 Task: Click On Restore Defaults
Action: Mouse moved to (46, 7)
Screenshot: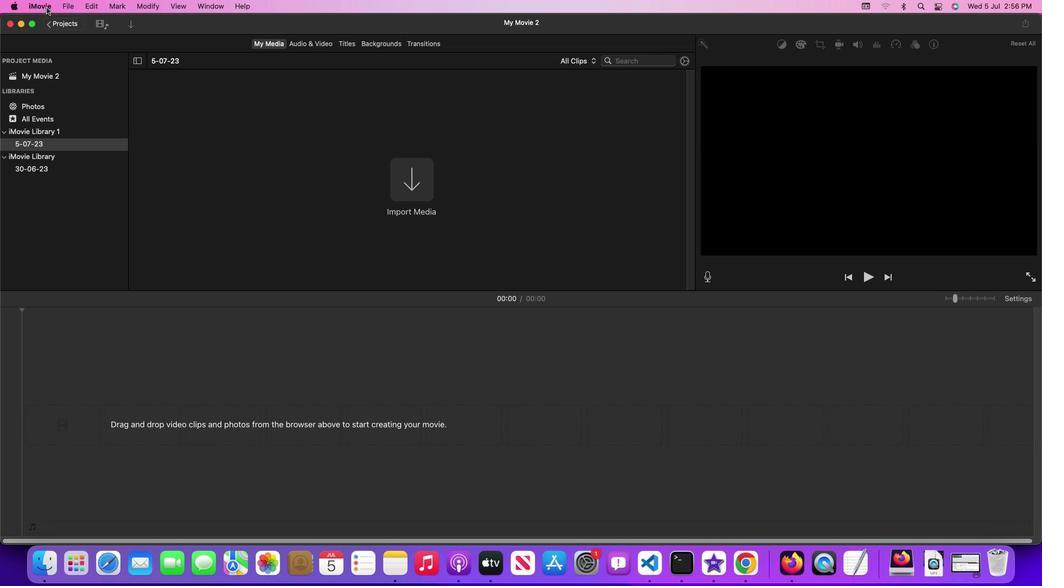 
Action: Mouse pressed left at (46, 7)
Screenshot: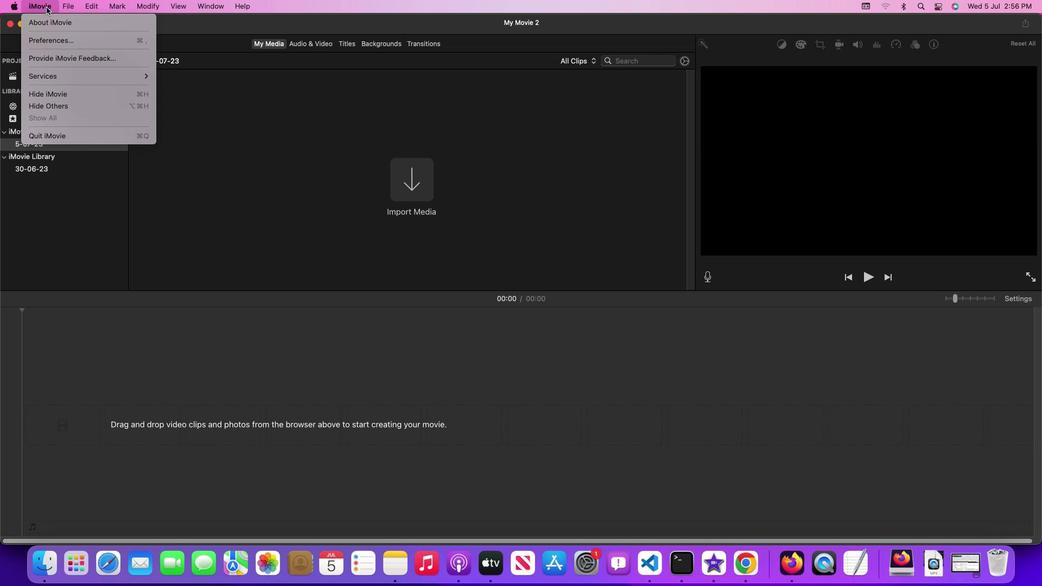 
Action: Mouse moved to (49, 78)
Screenshot: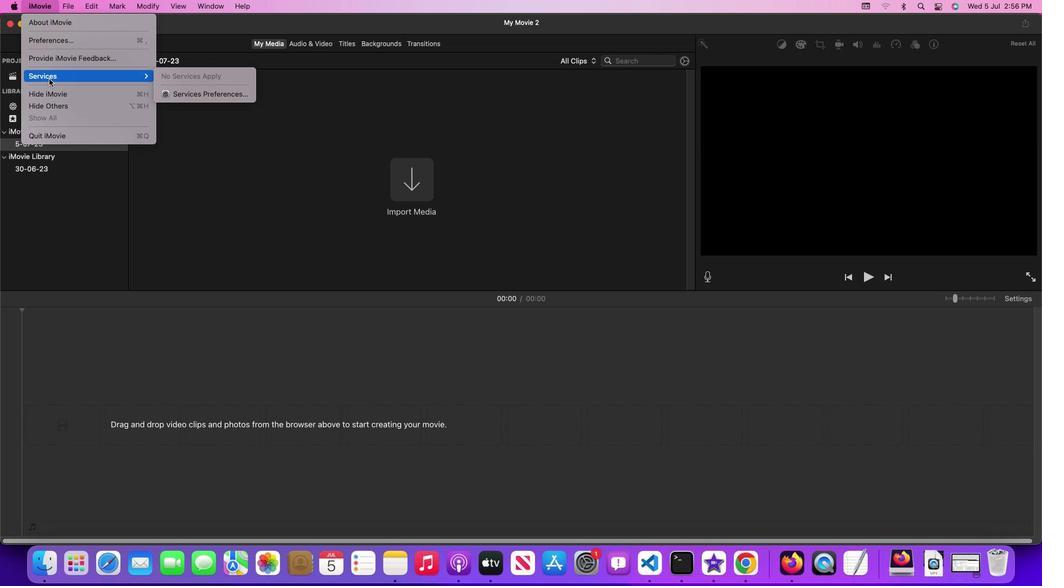 
Action: Mouse pressed left at (49, 78)
Screenshot: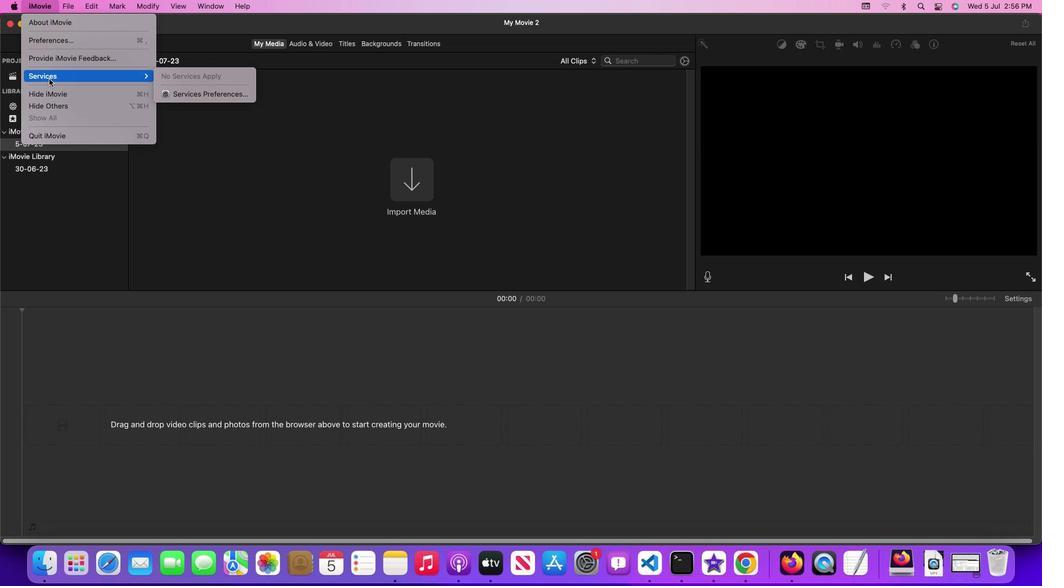 
Action: Mouse moved to (181, 92)
Screenshot: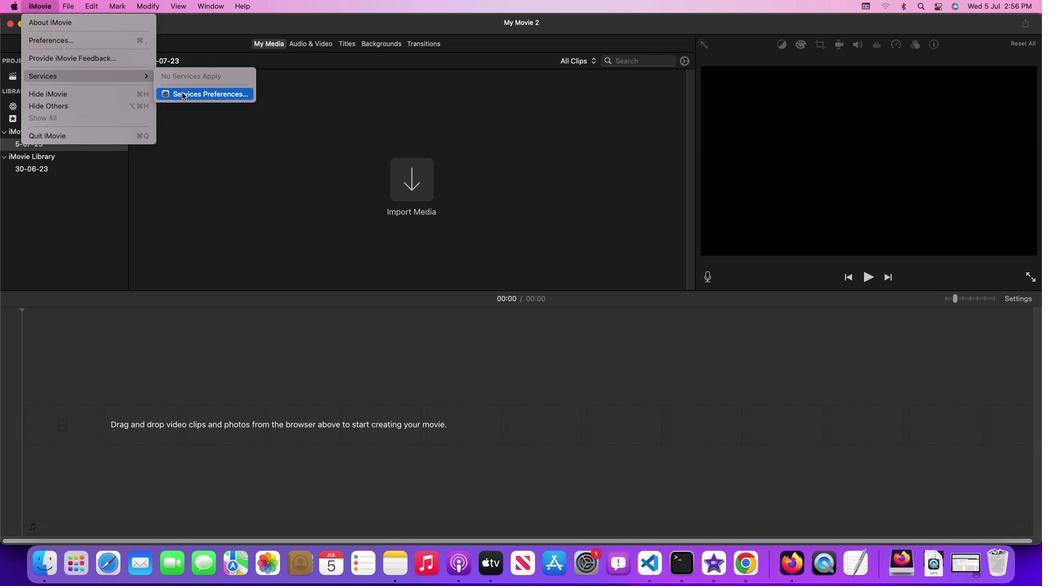 
Action: Mouse pressed left at (181, 92)
Screenshot: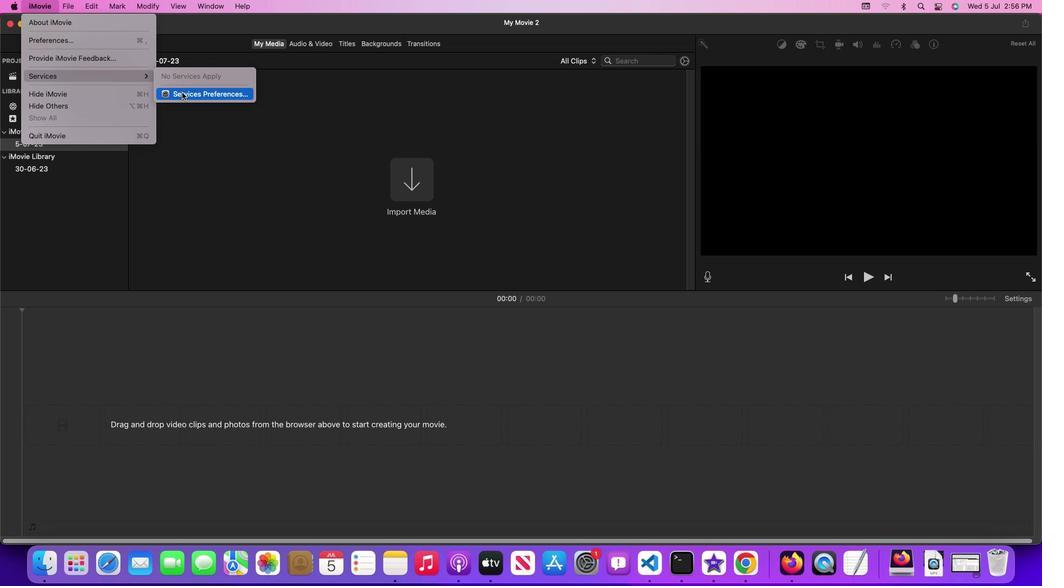 
Action: Mouse moved to (508, 60)
Screenshot: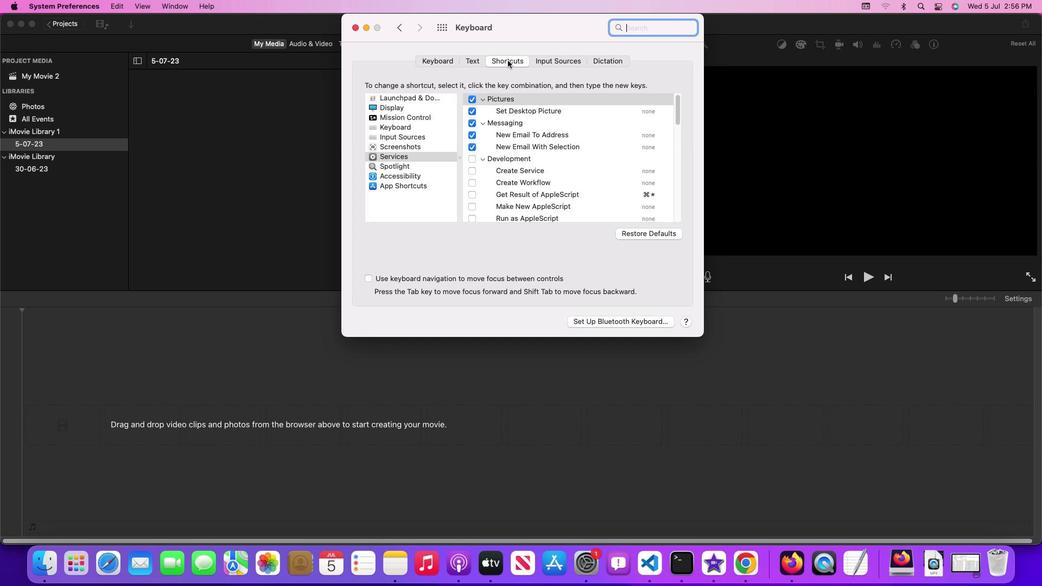 
Action: Mouse pressed left at (508, 60)
Screenshot: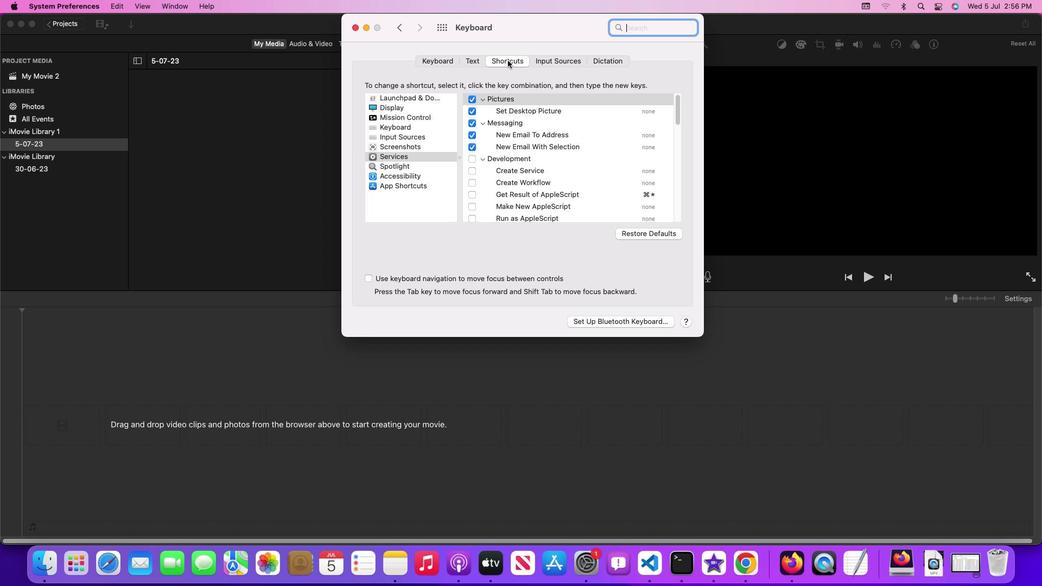 
Action: Mouse moved to (423, 136)
Screenshot: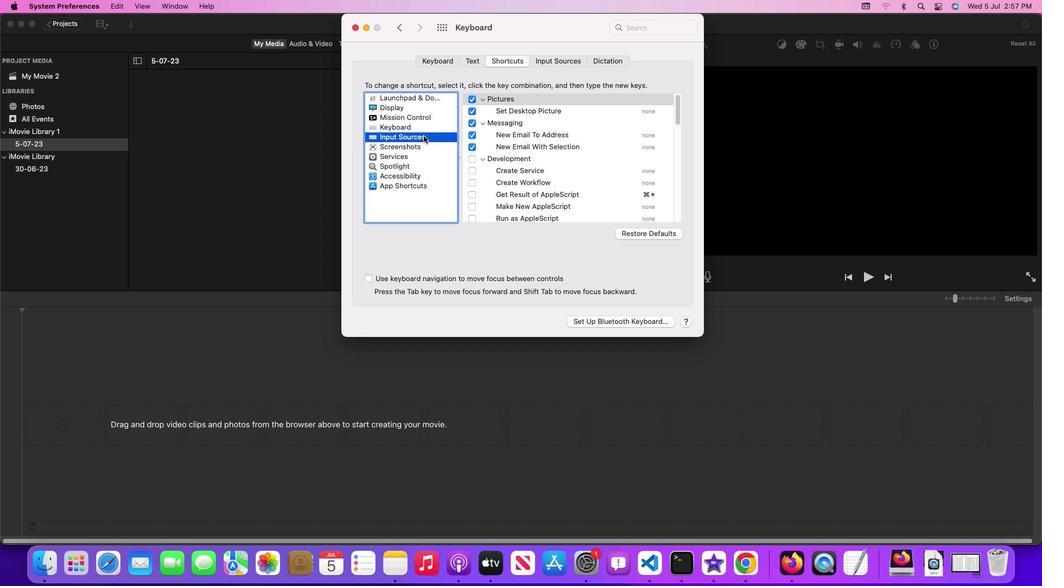 
Action: Mouse pressed left at (423, 136)
Screenshot: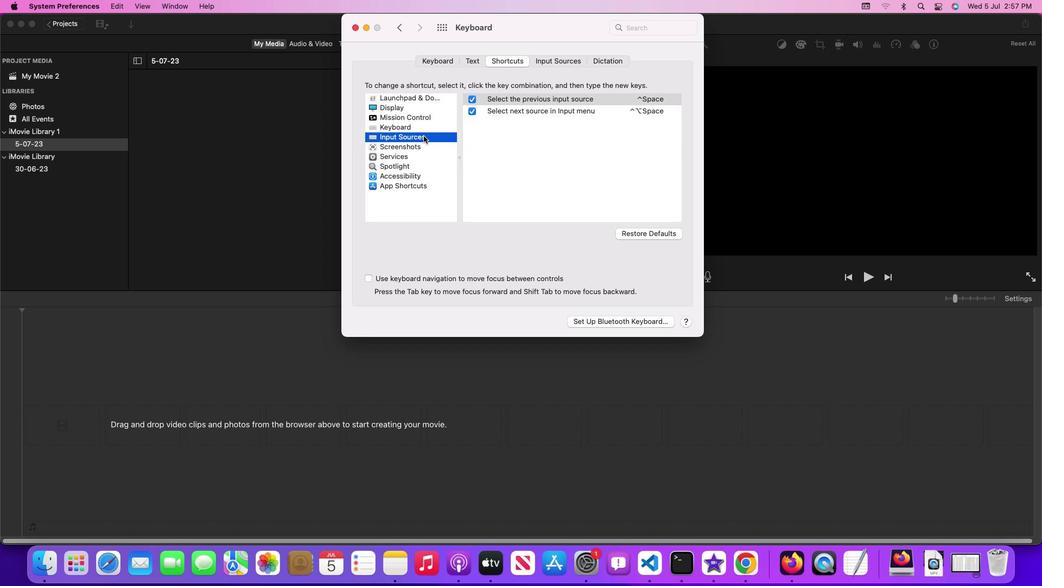 
Action: Mouse moved to (634, 232)
Screenshot: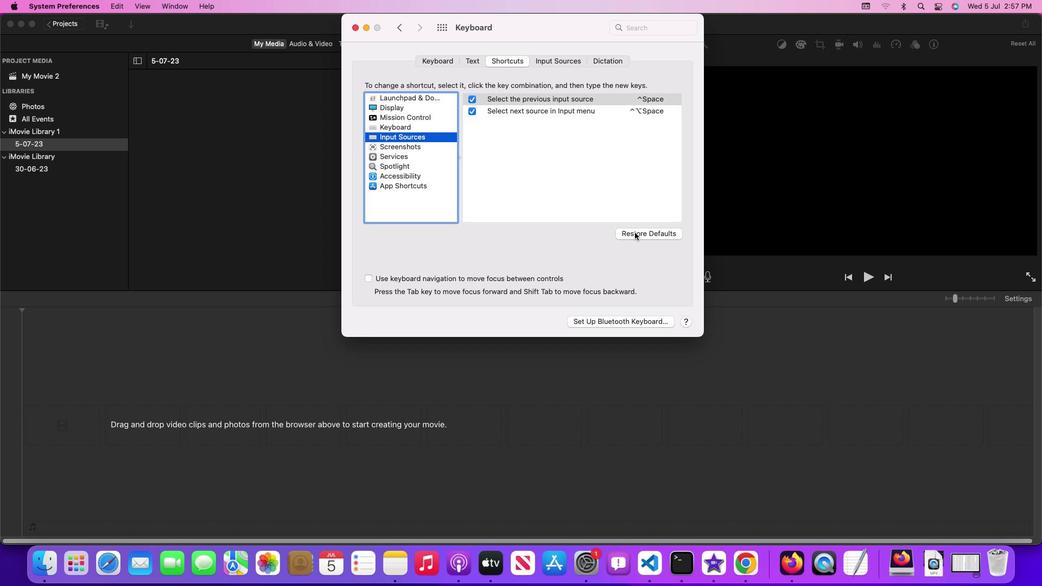 
Action: Mouse pressed left at (634, 232)
Screenshot: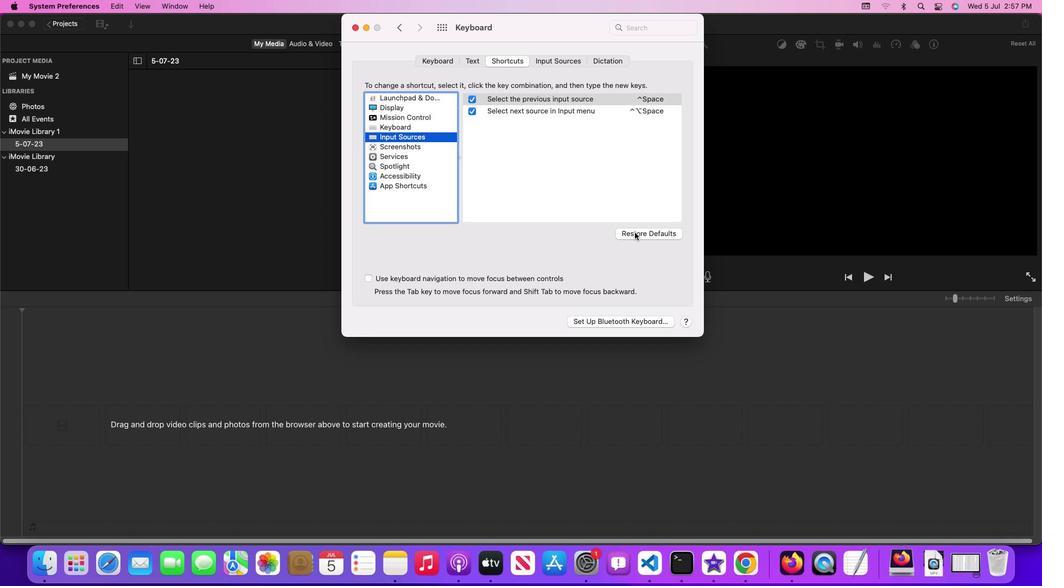 
